 Task: Select service blogging.
Action: Mouse moved to (527, 117)
Screenshot: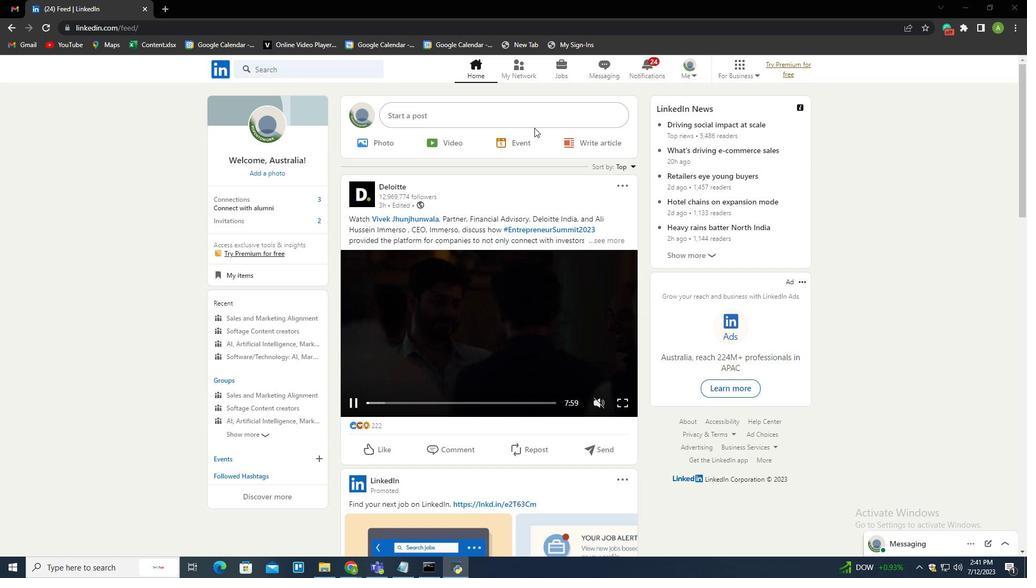 
Action: Mouse pressed left at (527, 117)
Screenshot: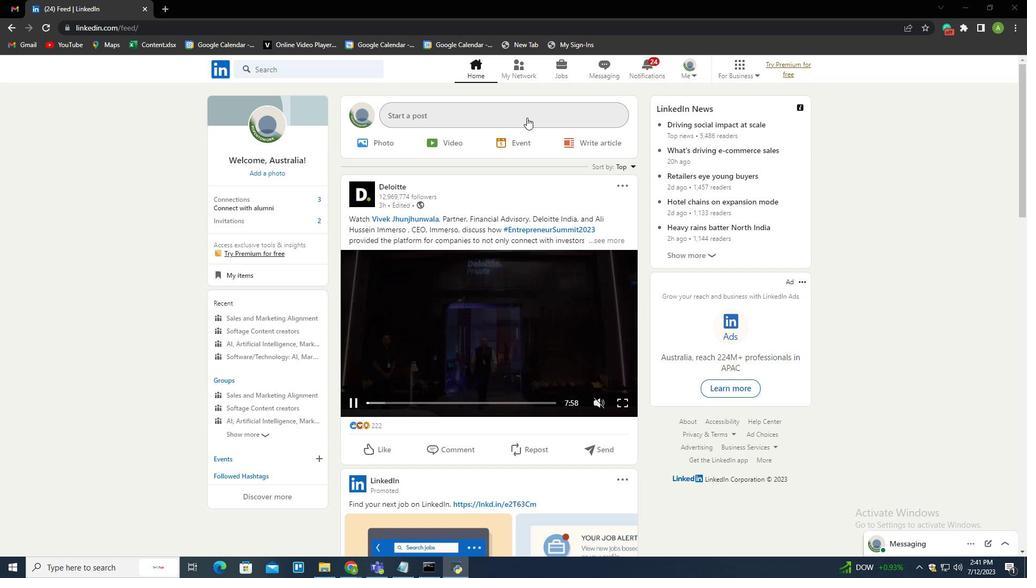 
Action: Mouse moved to (454, 316)
Screenshot: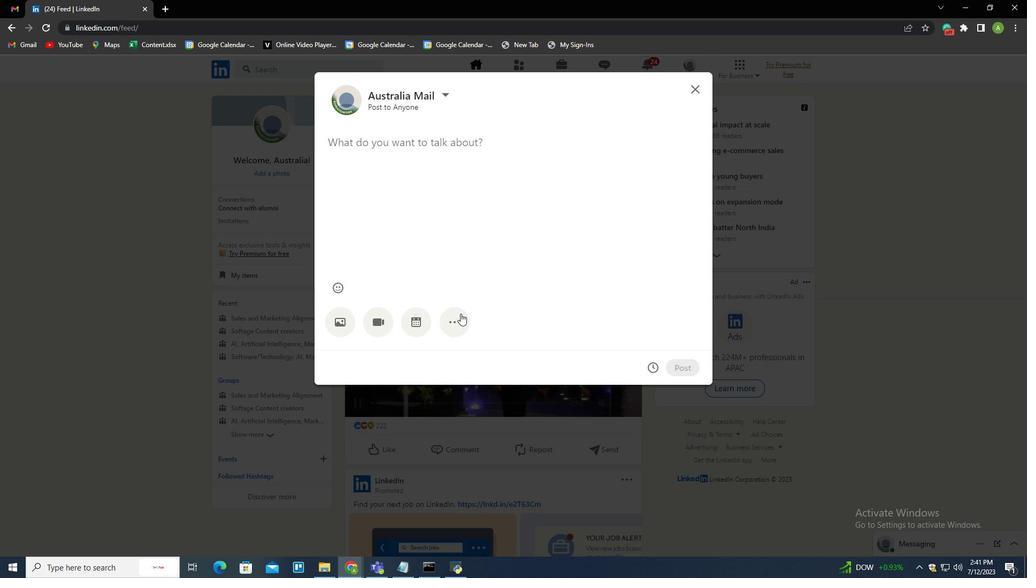 
Action: Mouse pressed left at (454, 316)
Screenshot: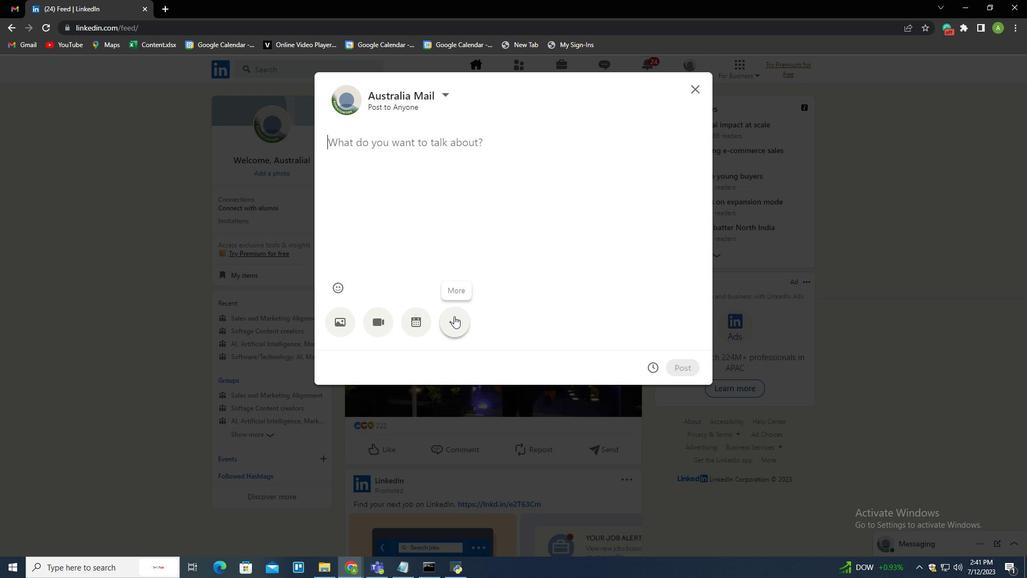 
Action: Mouse moved to (606, 319)
Screenshot: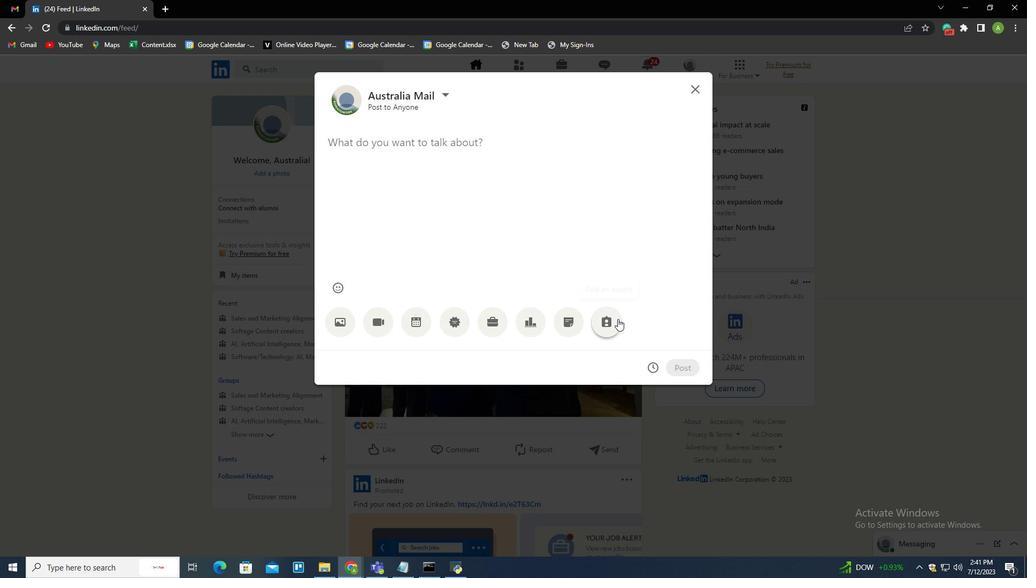 
Action: Mouse pressed left at (606, 319)
Screenshot: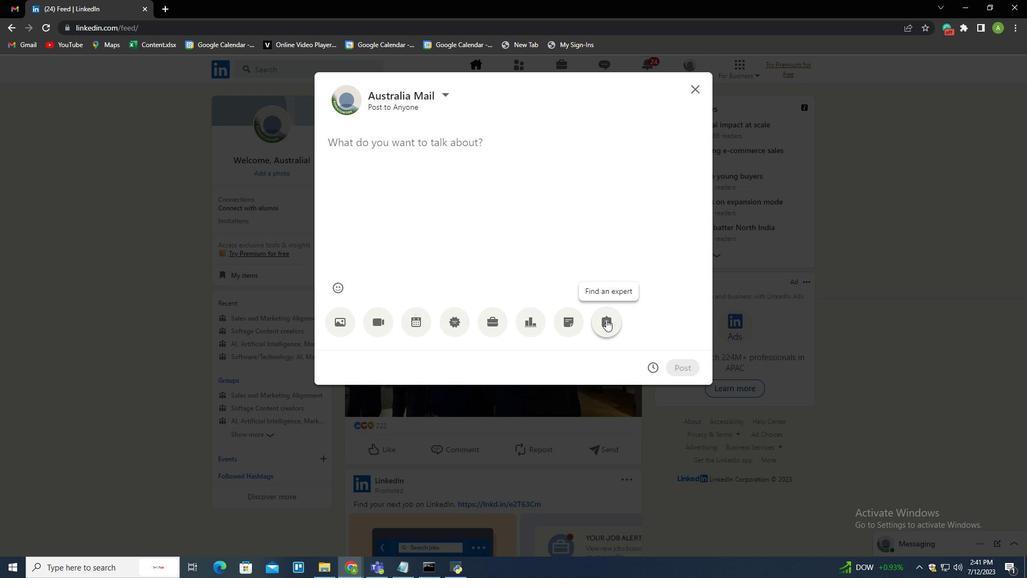 
Action: Mouse moved to (423, 156)
Screenshot: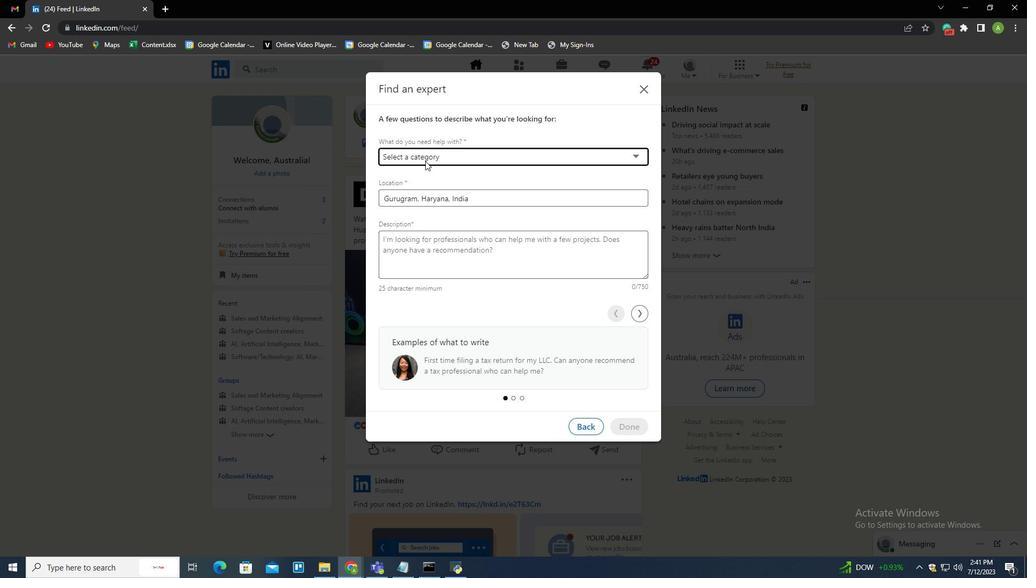 
Action: Mouse pressed left at (423, 156)
Screenshot: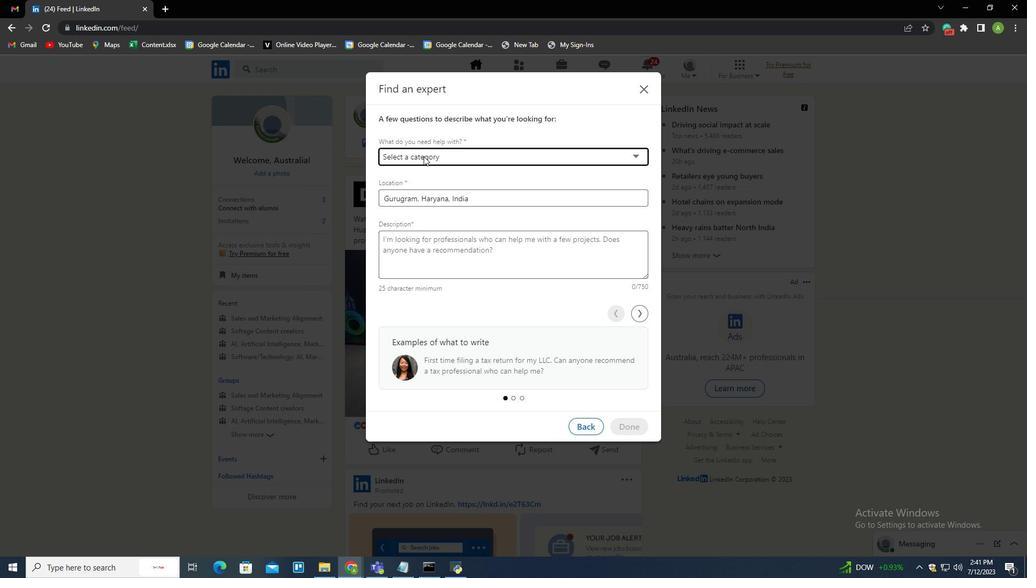 
Action: Mouse moved to (406, 211)
Screenshot: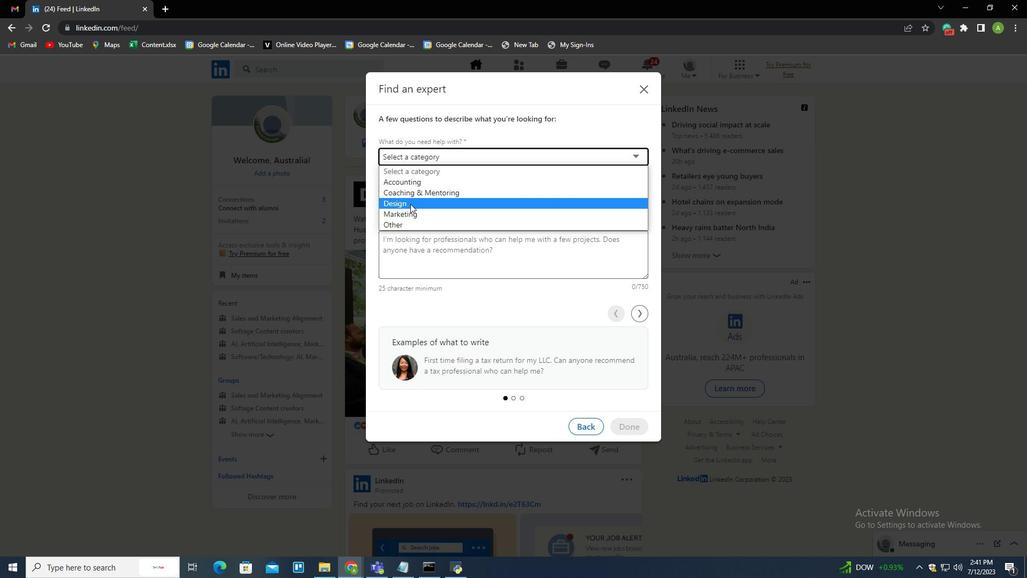 
Action: Mouse pressed left at (406, 211)
Screenshot: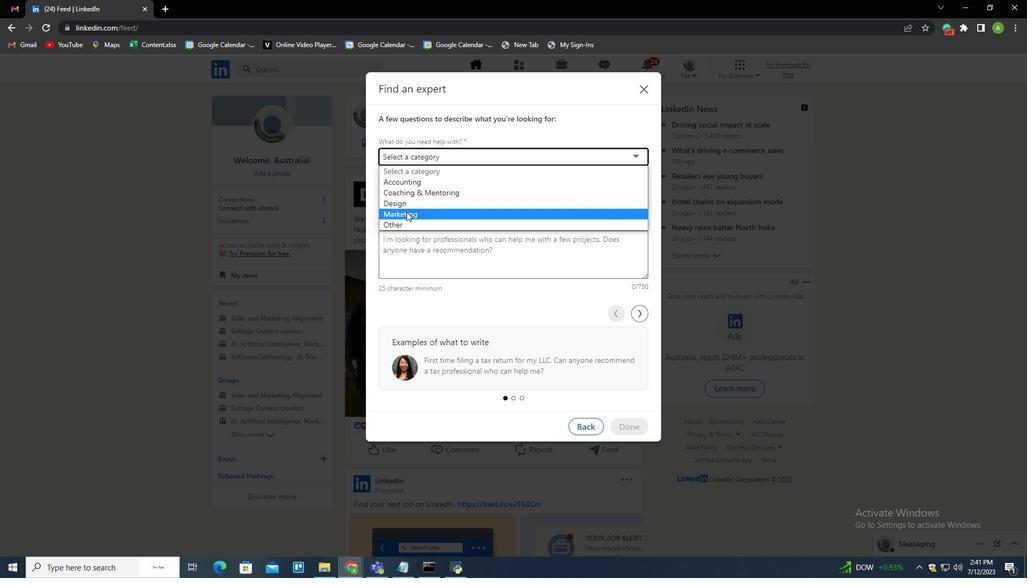 
Action: Mouse moved to (435, 197)
Screenshot: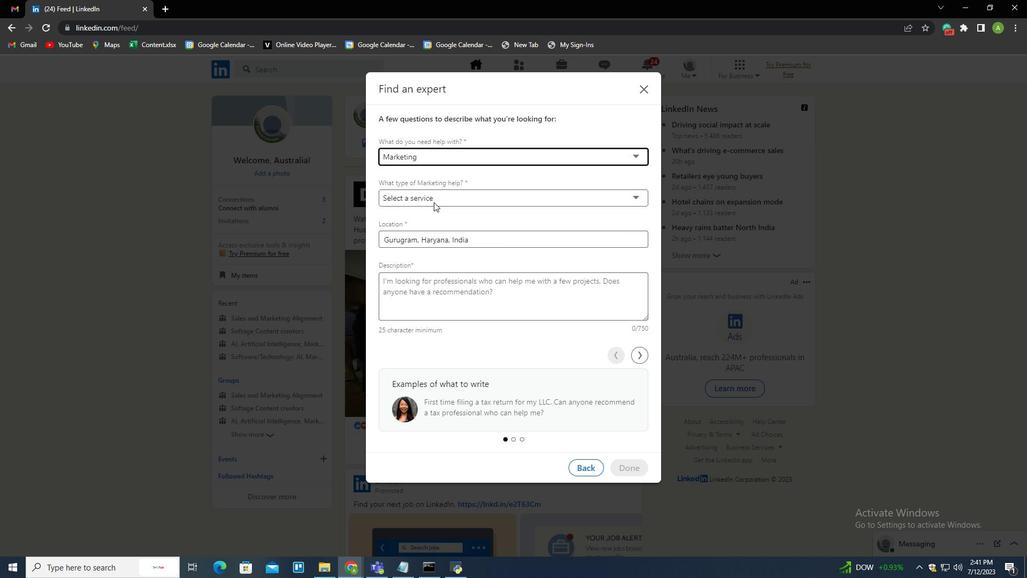 
Action: Mouse pressed left at (435, 197)
Screenshot: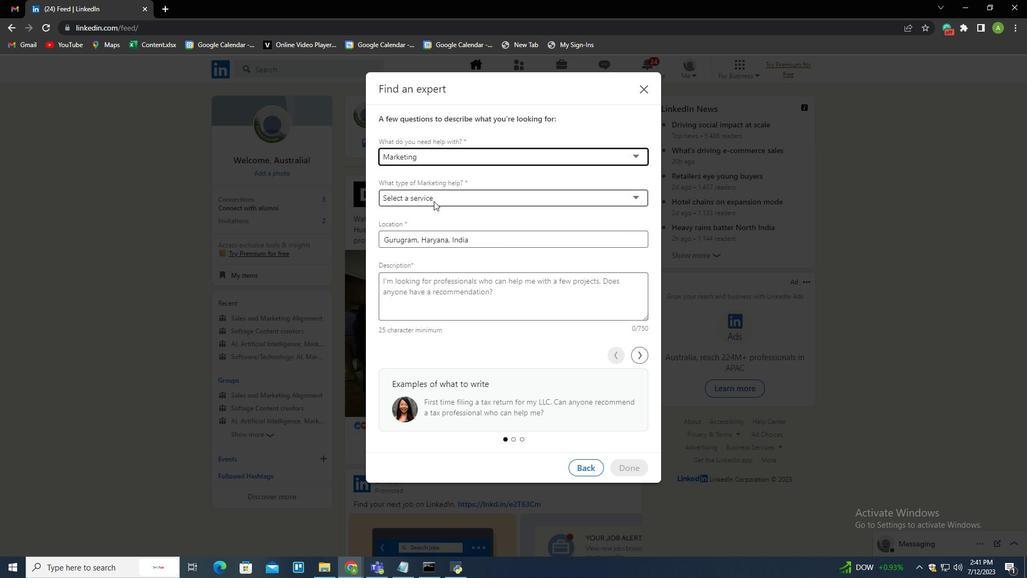 
Action: Mouse moved to (411, 263)
Screenshot: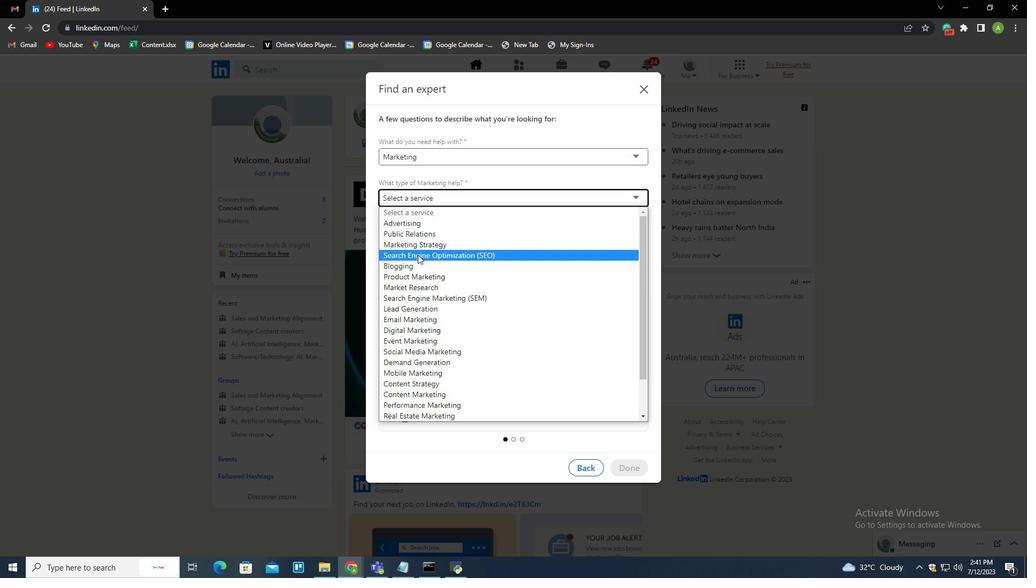 
Action: Mouse pressed left at (411, 263)
Screenshot: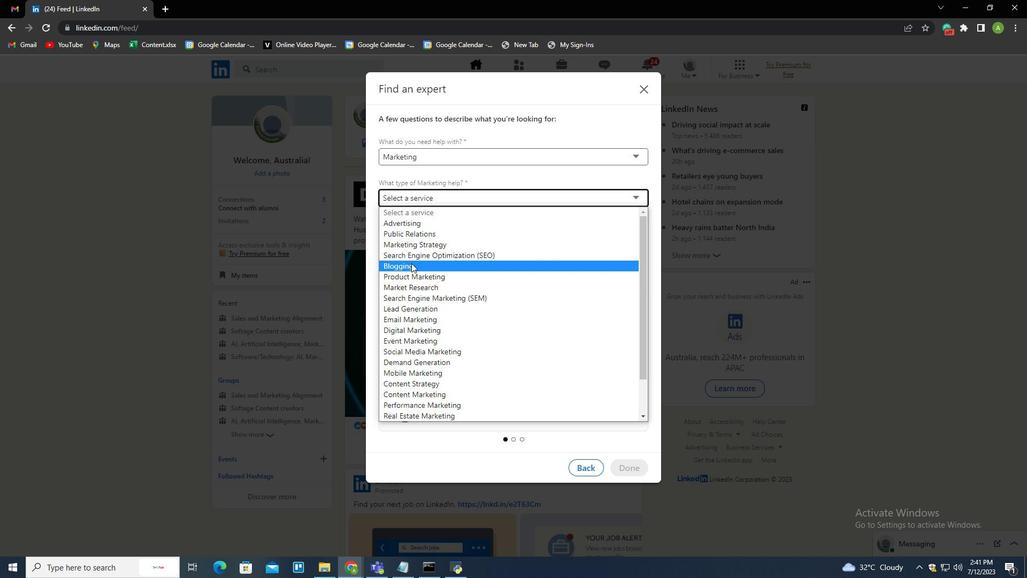 
Action: Mouse moved to (576, 380)
Screenshot: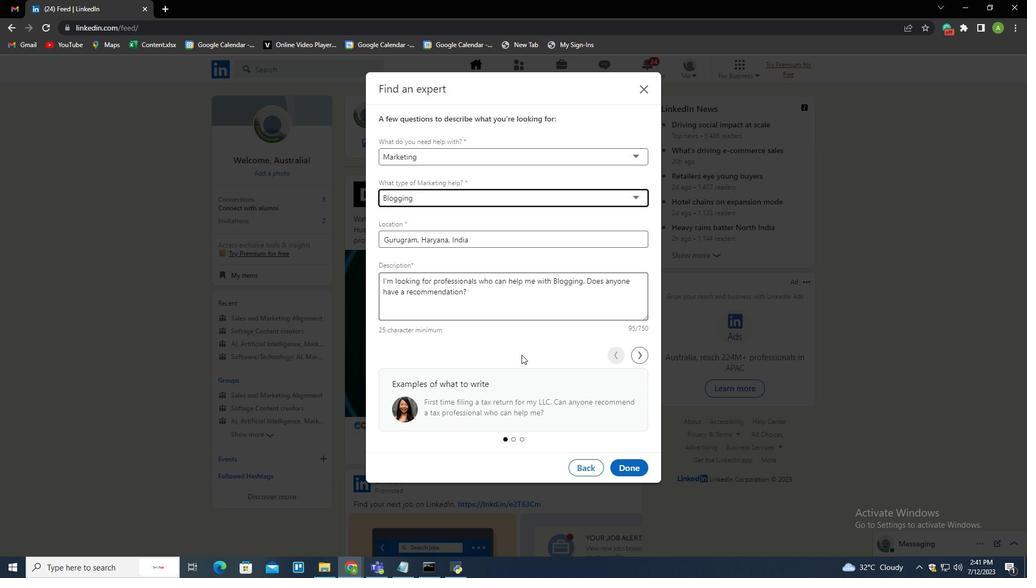 
